 Task: Select the off in the accessibility support.
Action: Mouse moved to (154, 413)
Screenshot: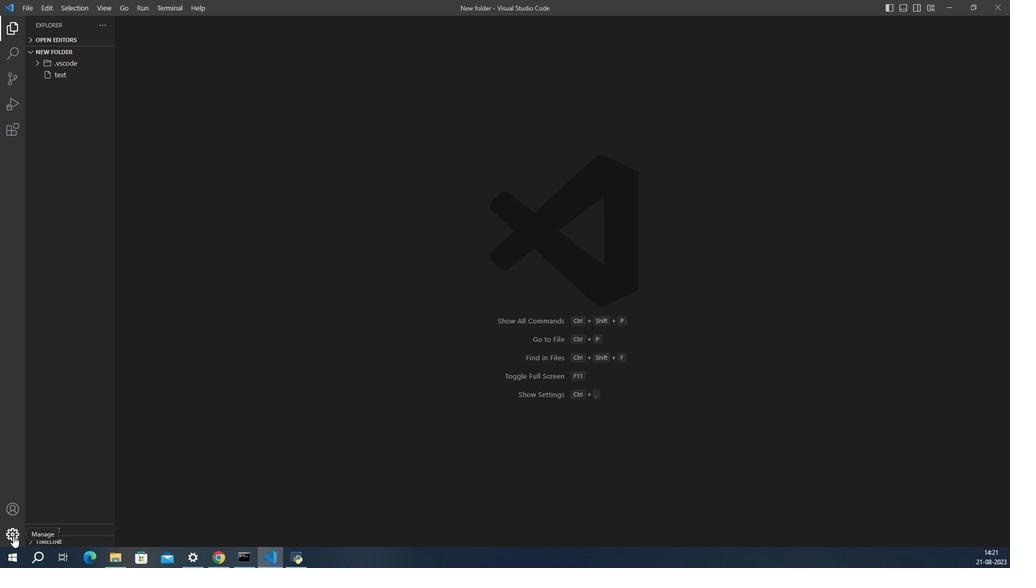 
Action: Mouse pressed left at (154, 413)
Screenshot: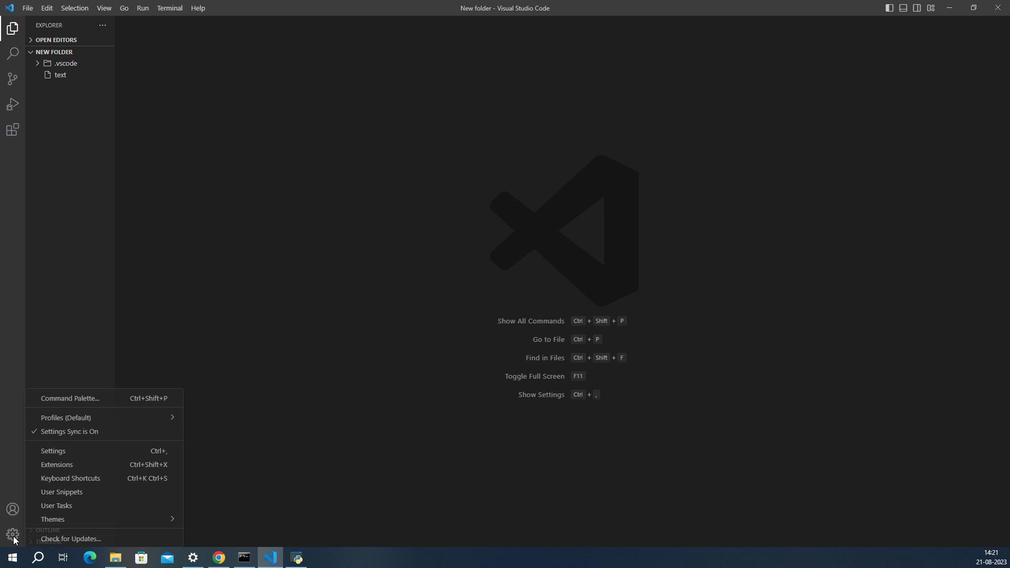 
Action: Mouse moved to (187, 364)
Screenshot: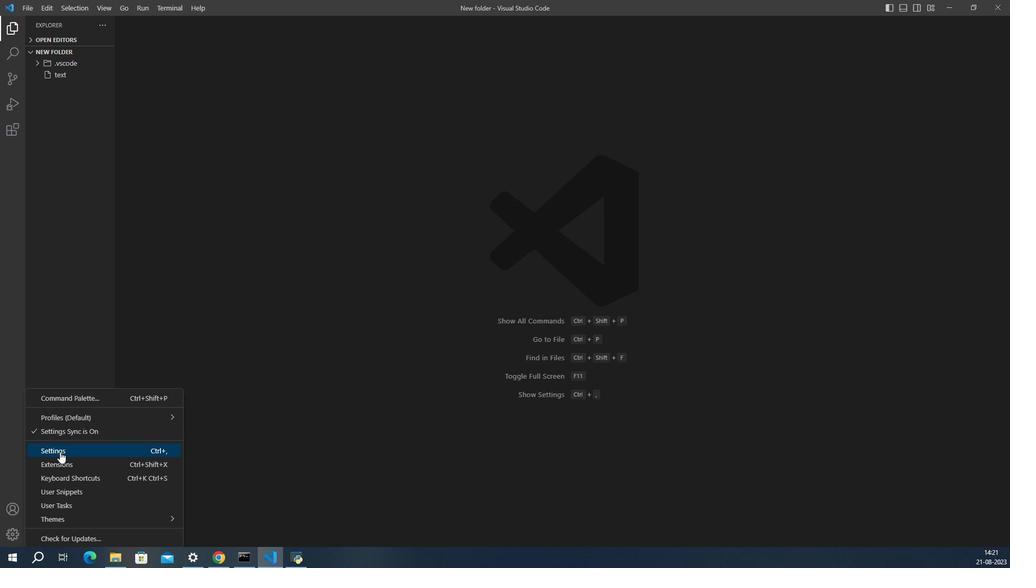 
Action: Mouse pressed left at (187, 364)
Screenshot: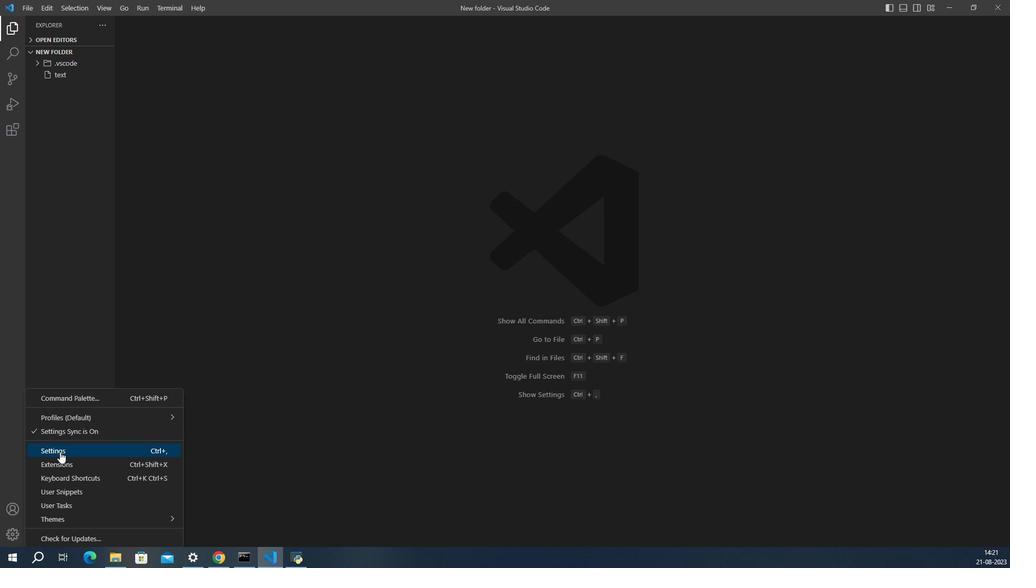 
Action: Mouse moved to (464, 247)
Screenshot: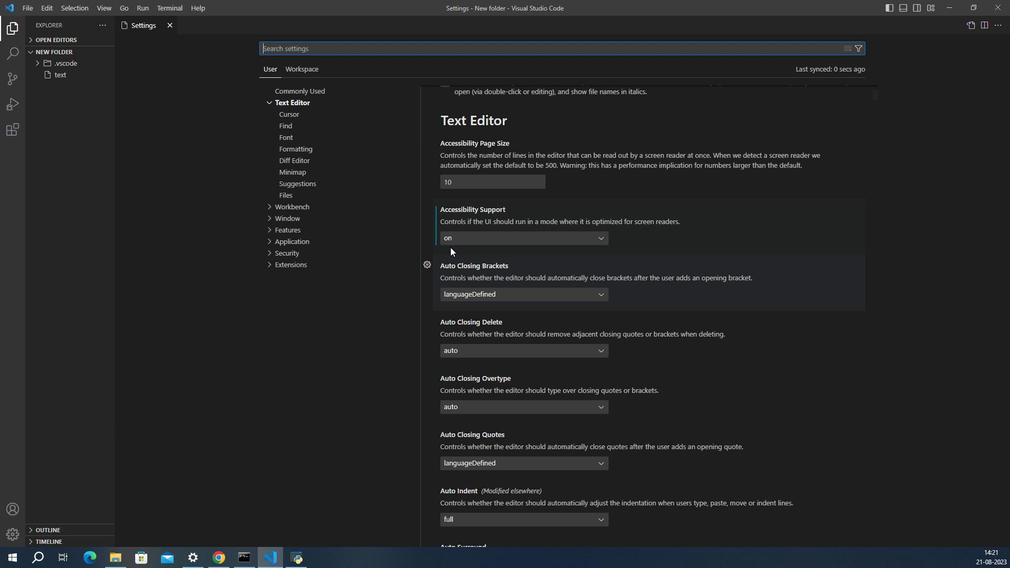 
Action: Mouse pressed left at (464, 247)
Screenshot: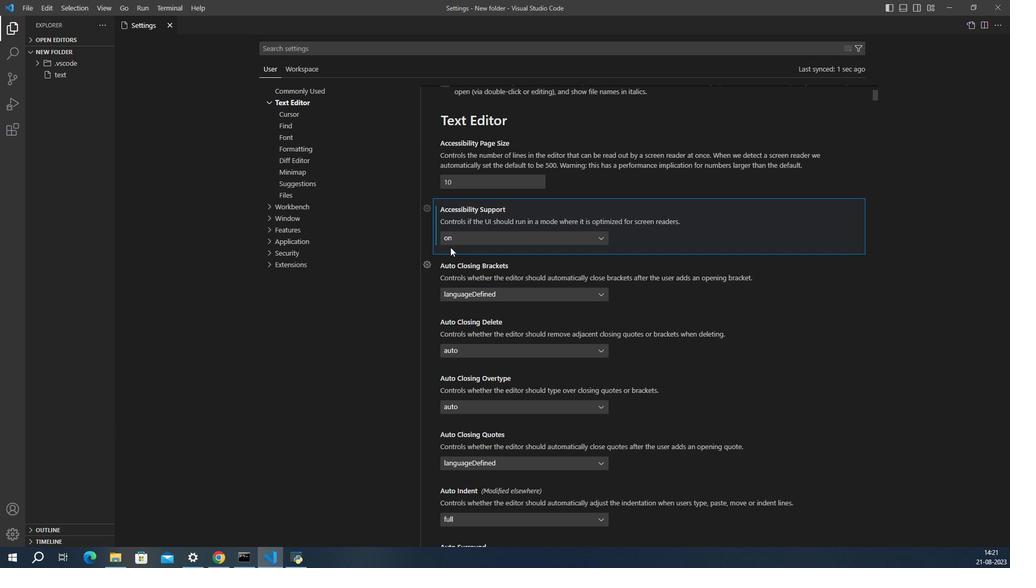 
Action: Mouse moved to (467, 242)
Screenshot: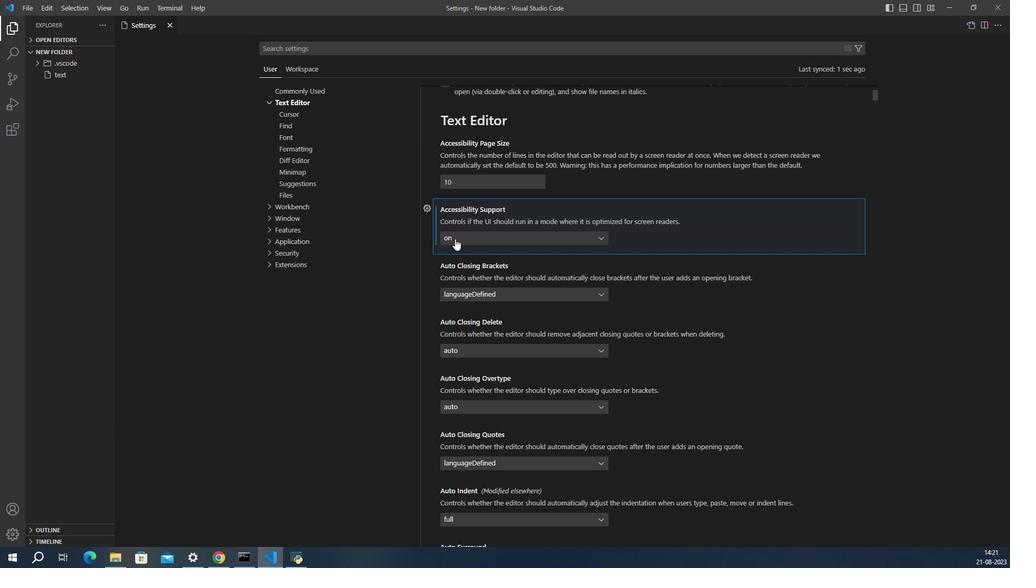 
Action: Mouse pressed left at (467, 242)
Screenshot: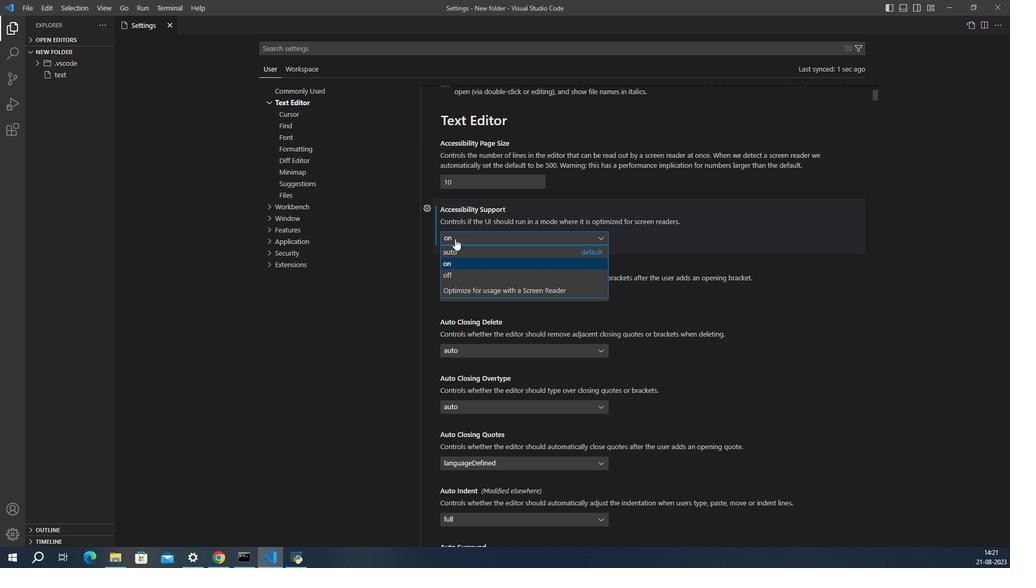 
Action: Mouse moved to (465, 262)
Screenshot: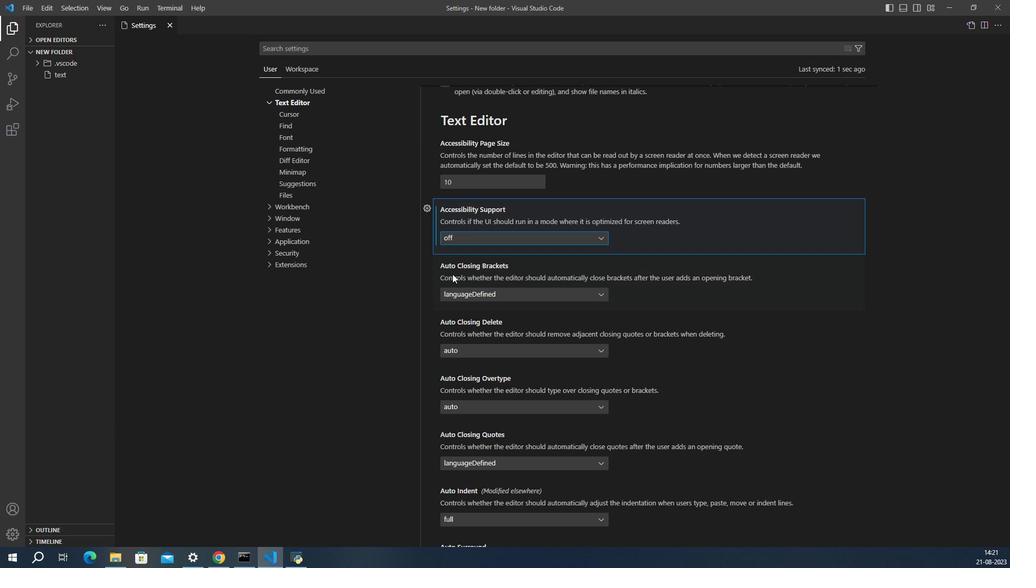 
Action: Mouse pressed left at (465, 262)
Screenshot: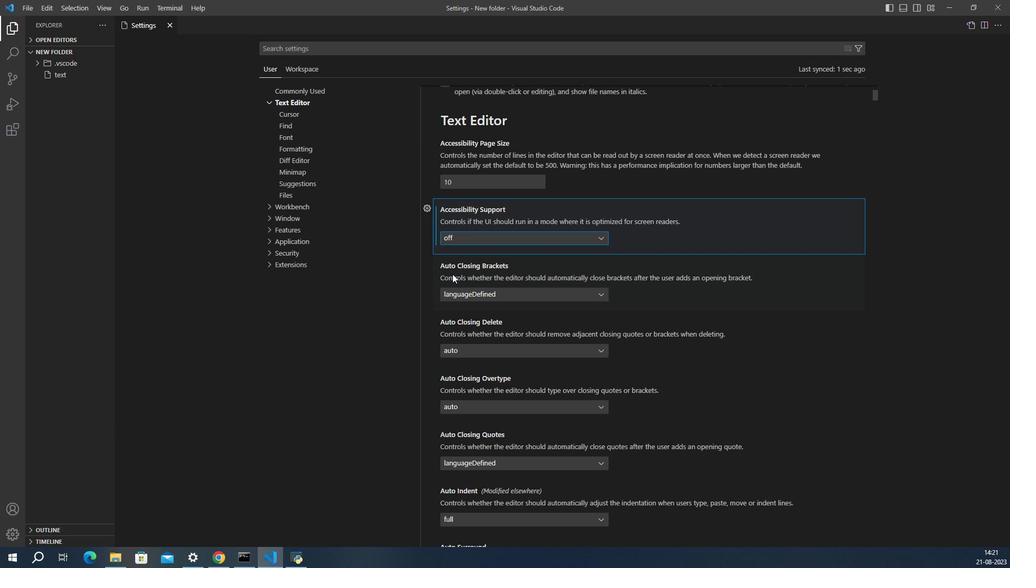 
Action: Mouse moved to (471, 248)
Screenshot: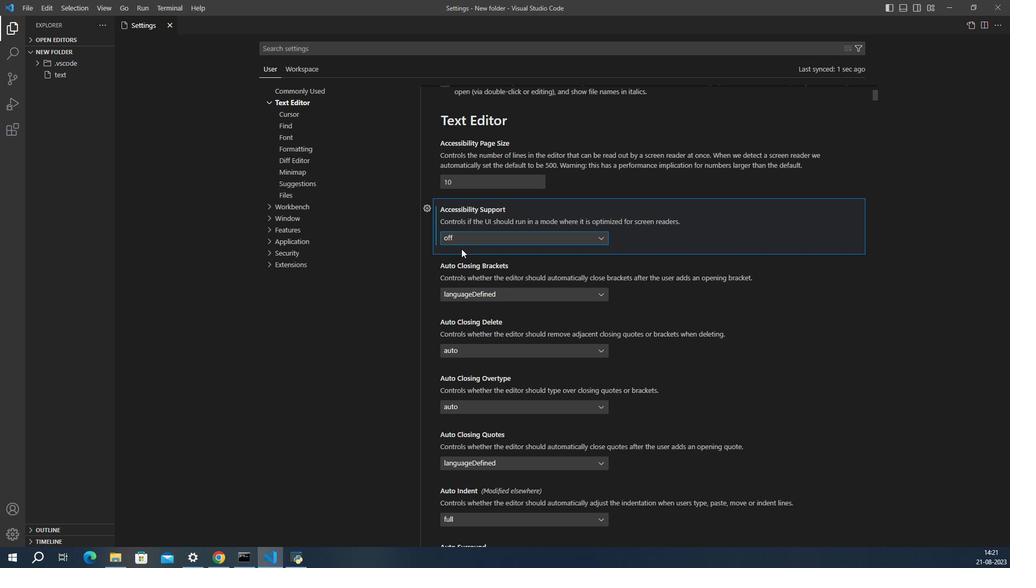 
